 Task: Add a condition where "Group Is -" in new tickets in your groups.
Action: Mouse moved to (112, 408)
Screenshot: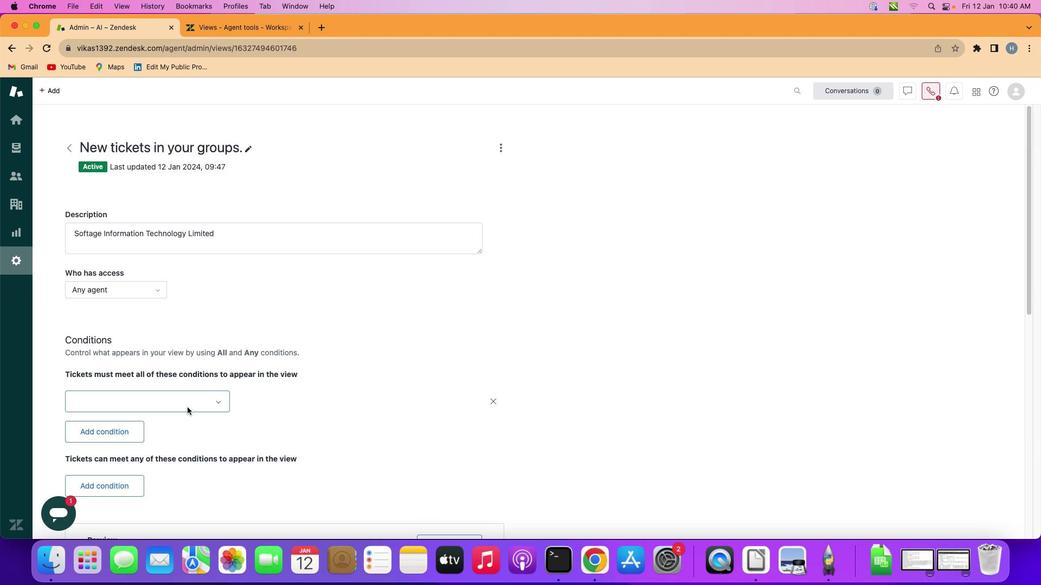 
Action: Mouse pressed left at (112, 408)
Screenshot: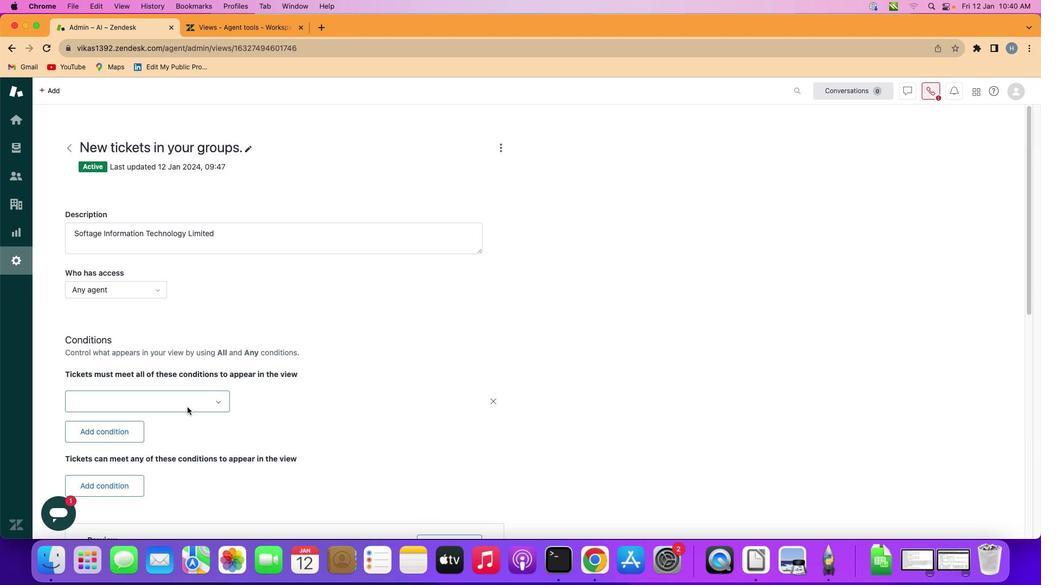 
Action: Mouse moved to (187, 407)
Screenshot: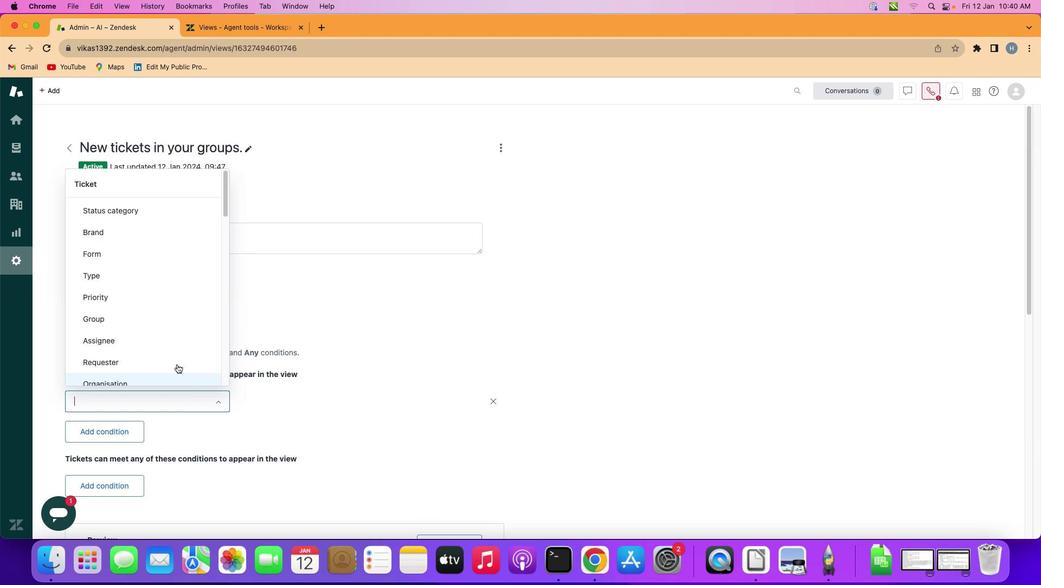
Action: Mouse pressed left at (187, 407)
Screenshot: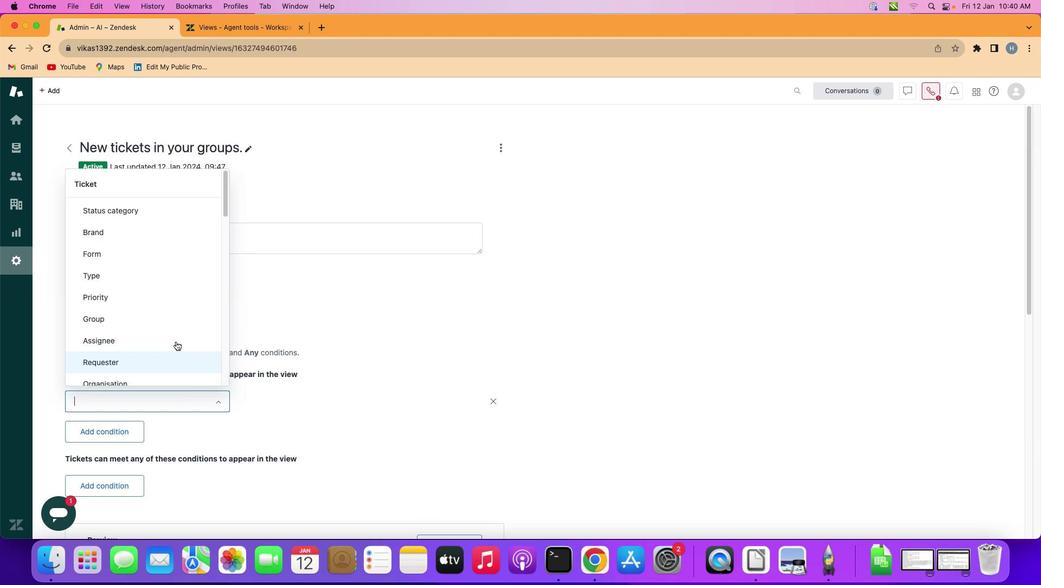 
Action: Mouse moved to (179, 318)
Screenshot: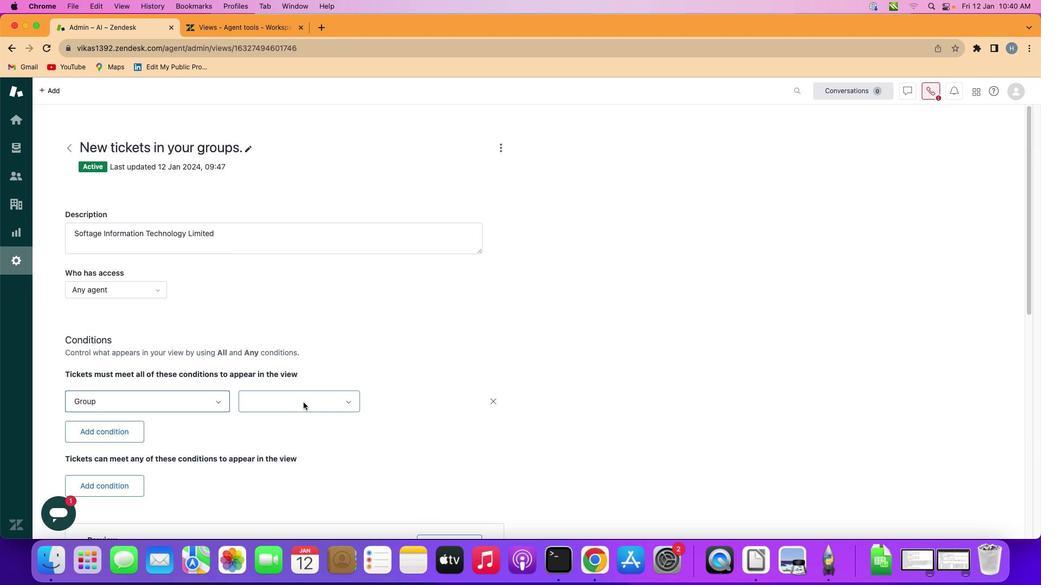 
Action: Mouse pressed left at (179, 318)
Screenshot: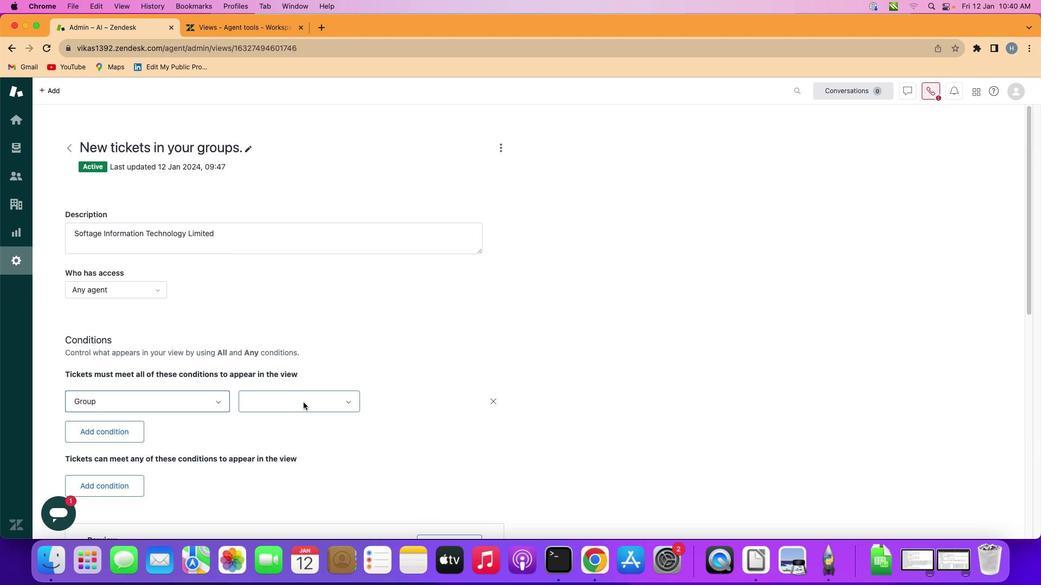 
Action: Mouse moved to (303, 402)
Screenshot: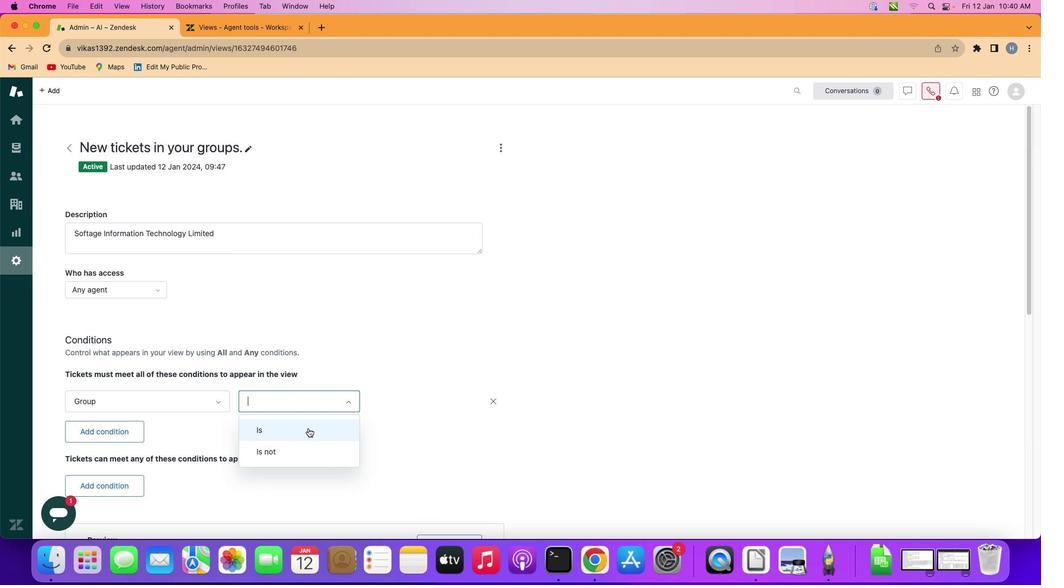 
Action: Mouse pressed left at (303, 402)
Screenshot: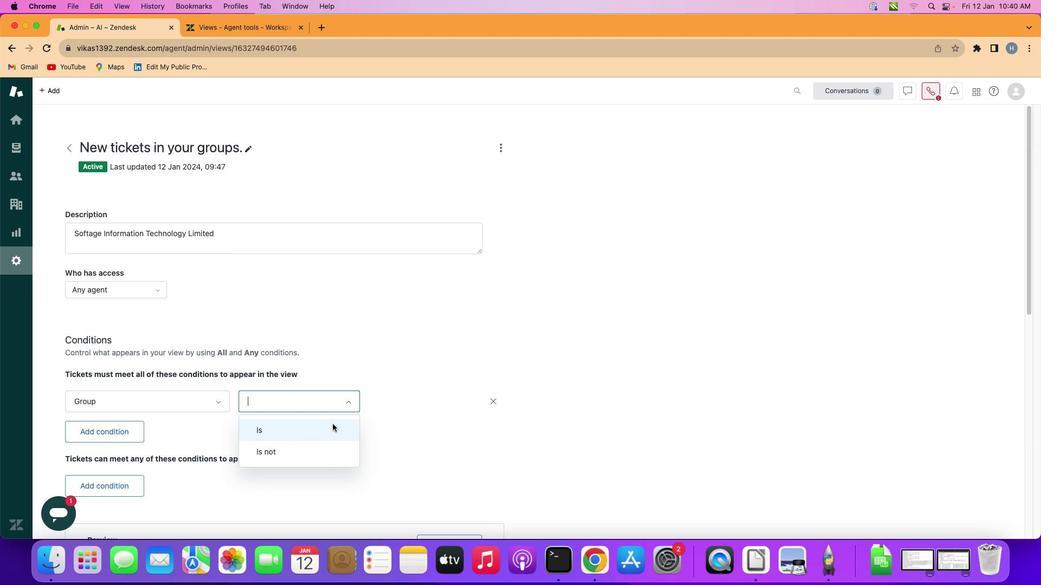 
Action: Mouse moved to (303, 427)
Screenshot: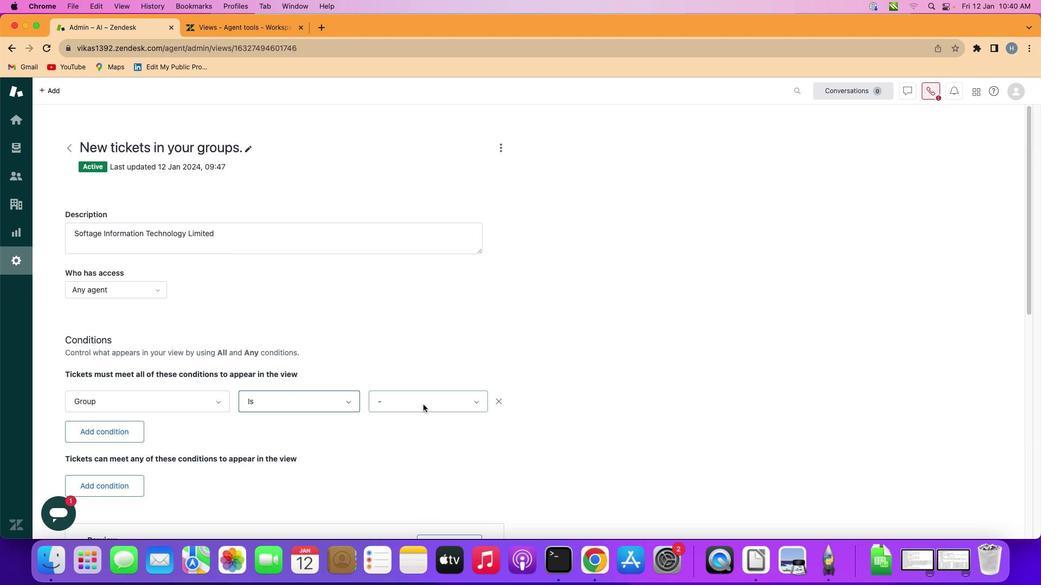 
Action: Mouse pressed left at (303, 427)
Screenshot: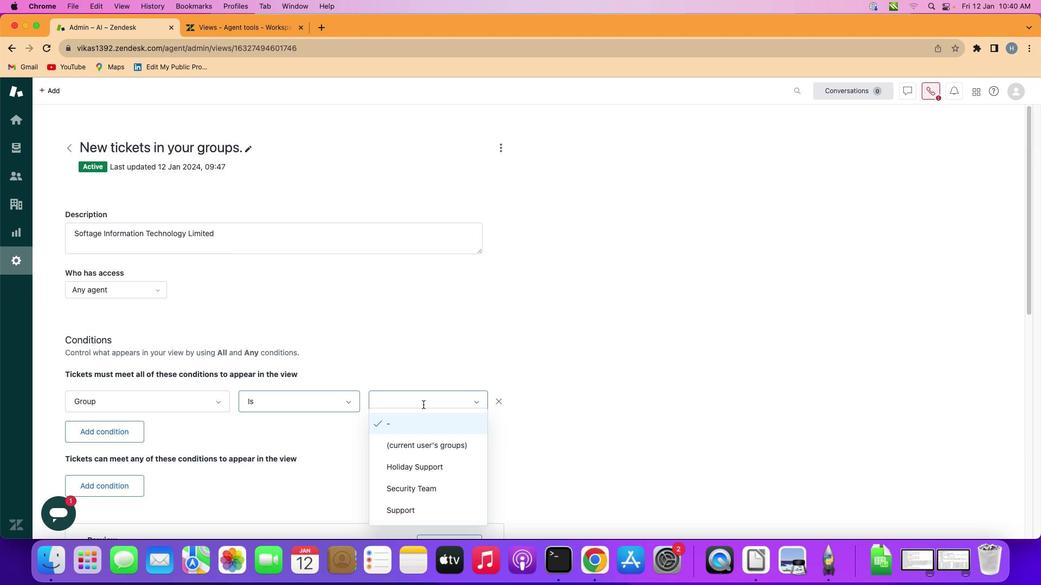 
Action: Mouse moved to (423, 404)
Screenshot: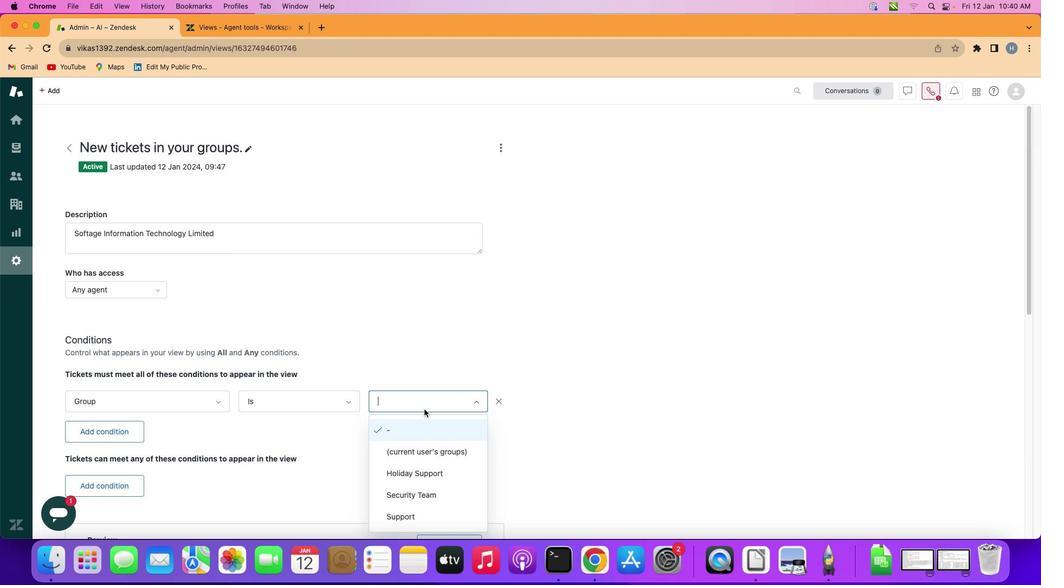 
Action: Mouse pressed left at (423, 404)
Screenshot: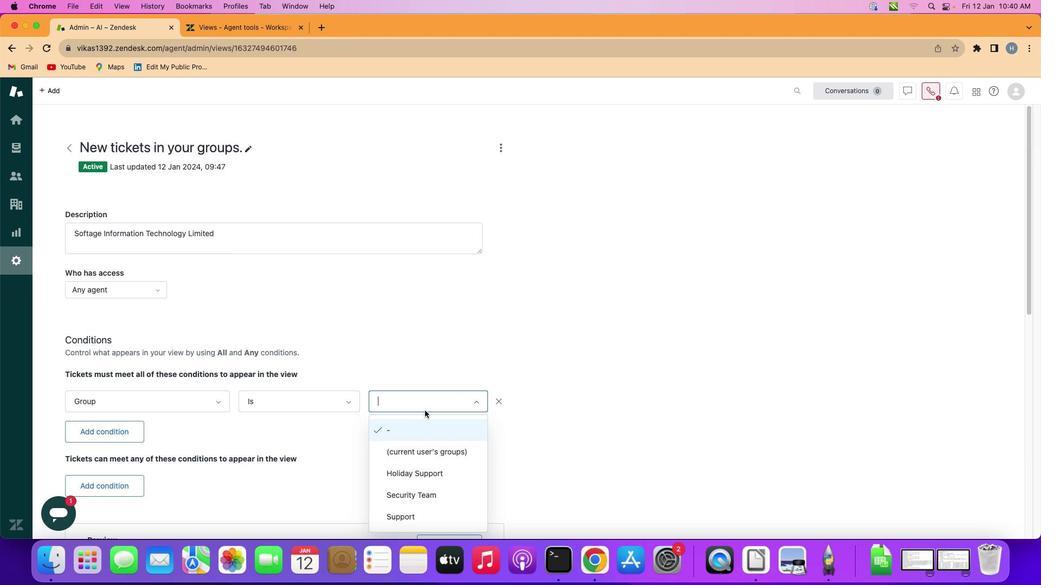 
Action: Mouse moved to (426, 426)
Screenshot: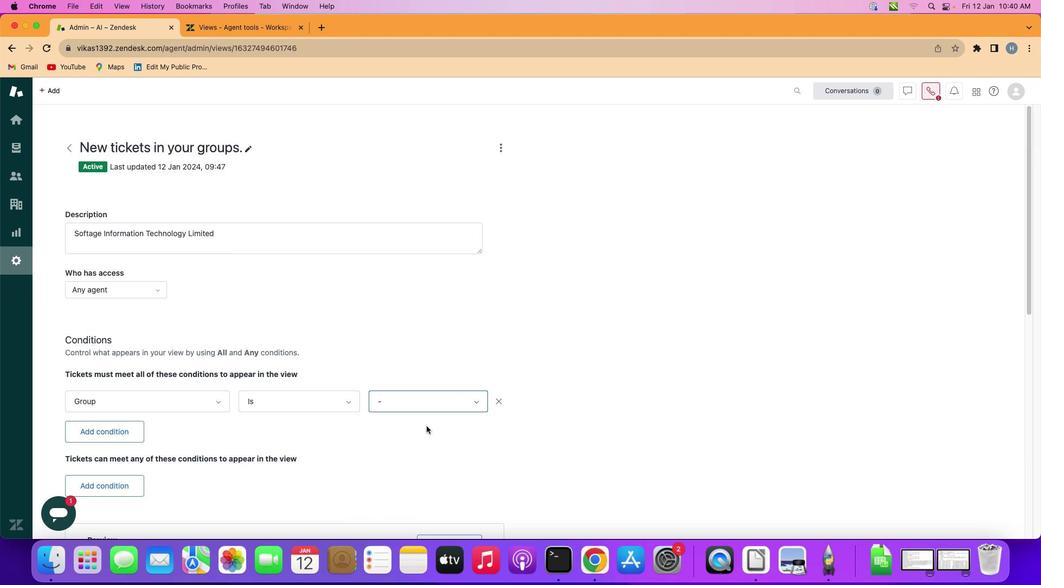 
Action: Mouse pressed left at (426, 426)
Screenshot: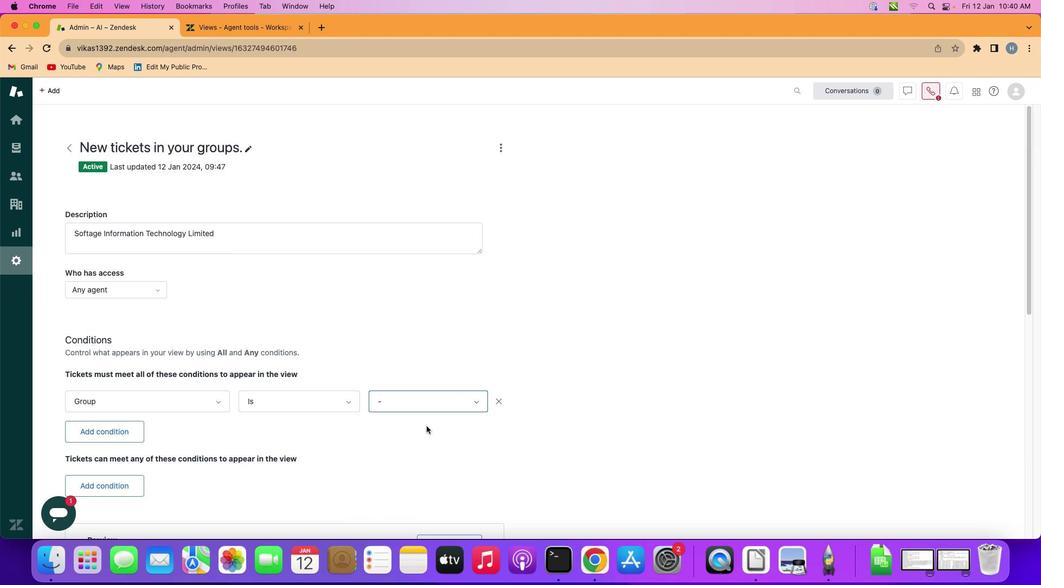 
